 Task: Create a due date automation when advanced on, 2 days before a card is due add fields with custom field "Resume" set to a date between 1 and 7 days ago at 11:00 AM.
Action: Mouse moved to (999, 85)
Screenshot: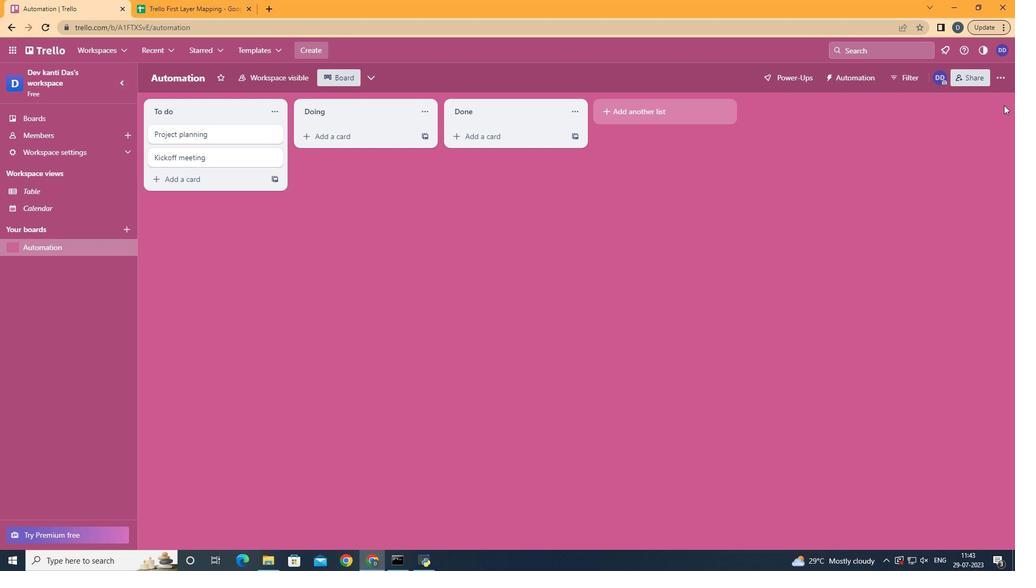 
Action: Mouse pressed left at (999, 85)
Screenshot: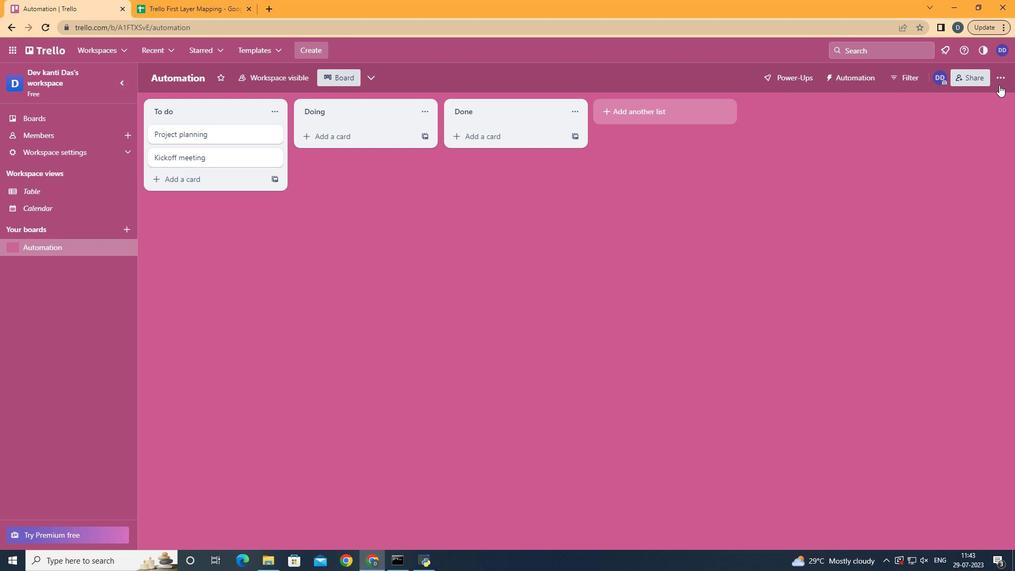 
Action: Mouse moved to (935, 212)
Screenshot: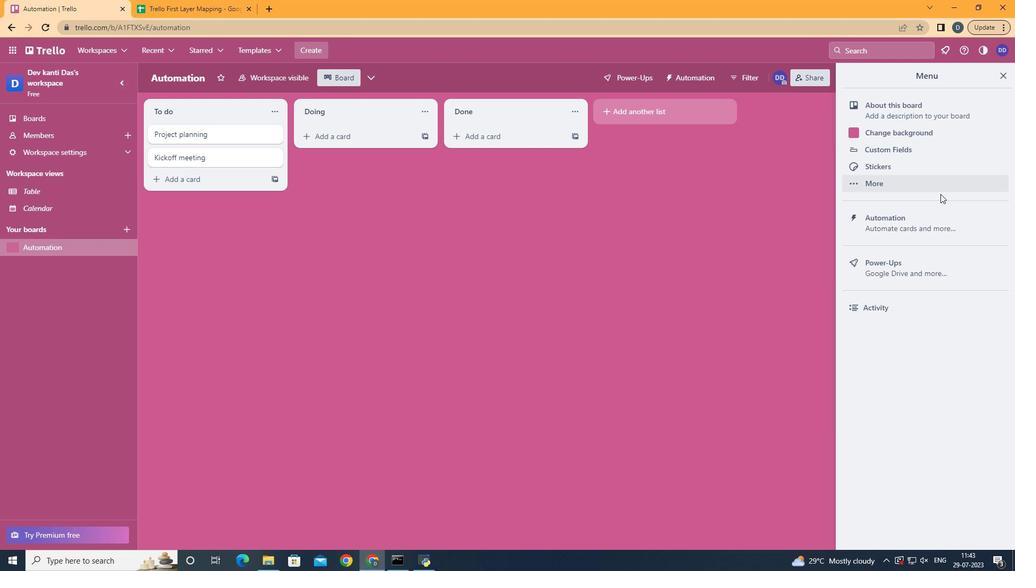 
Action: Mouse pressed left at (935, 212)
Screenshot: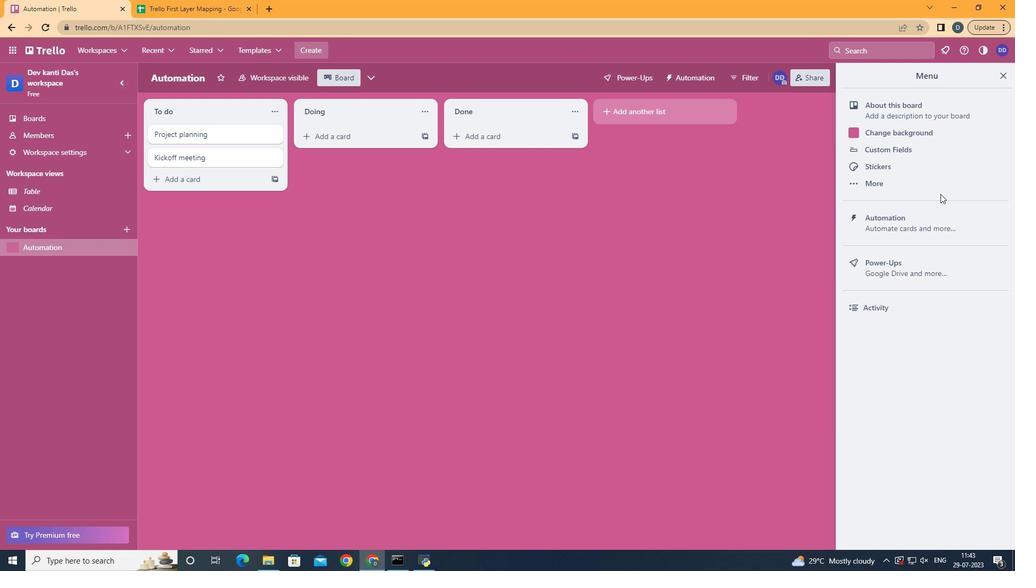 
Action: Mouse moved to (197, 212)
Screenshot: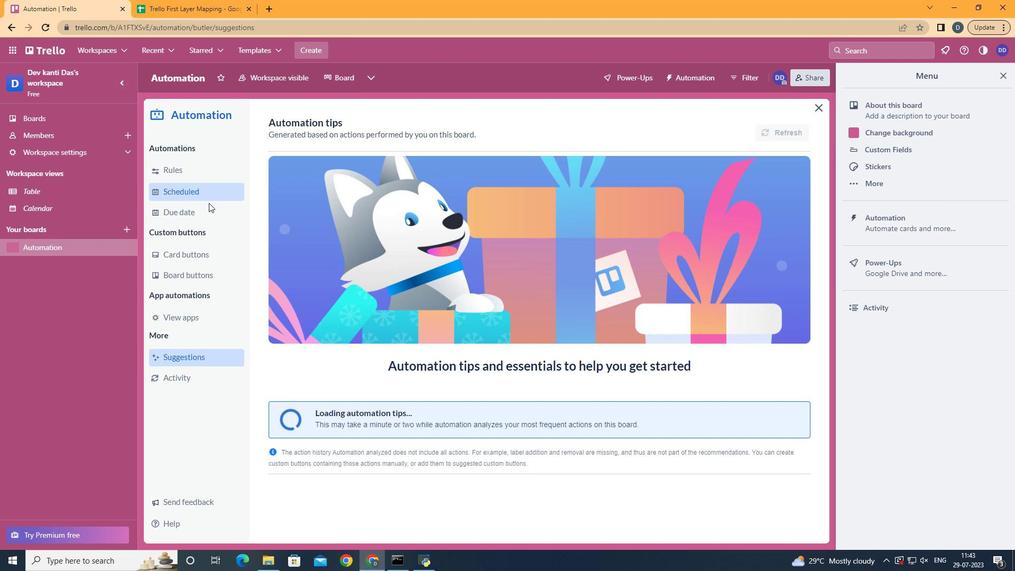
Action: Mouse pressed left at (197, 212)
Screenshot: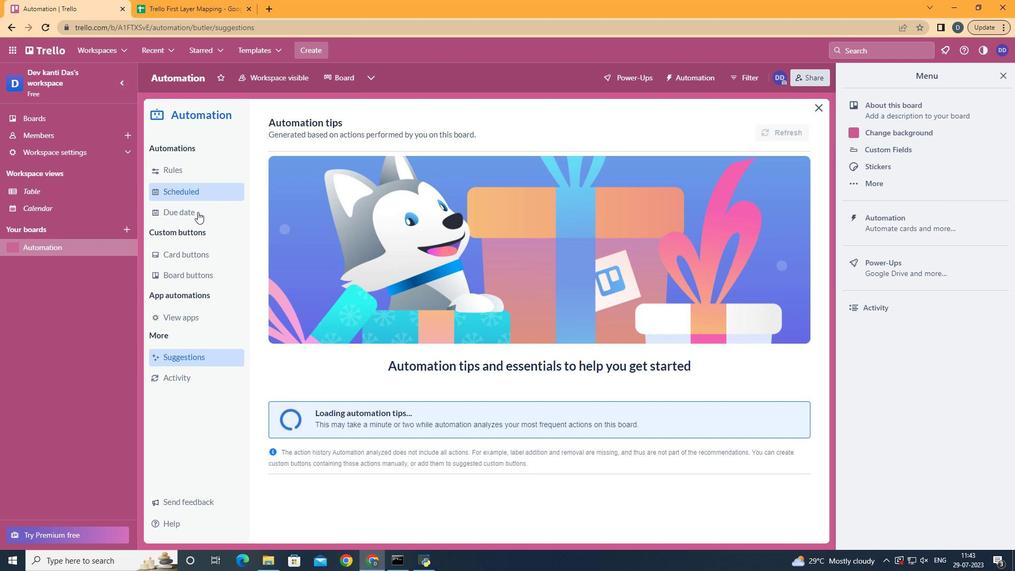 
Action: Mouse moved to (766, 127)
Screenshot: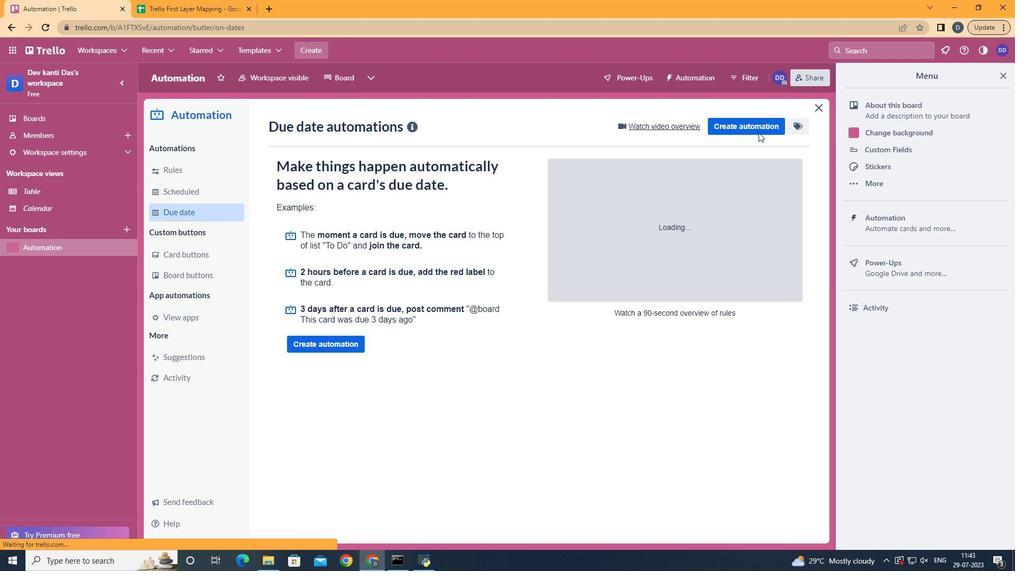 
Action: Mouse pressed left at (766, 127)
Screenshot: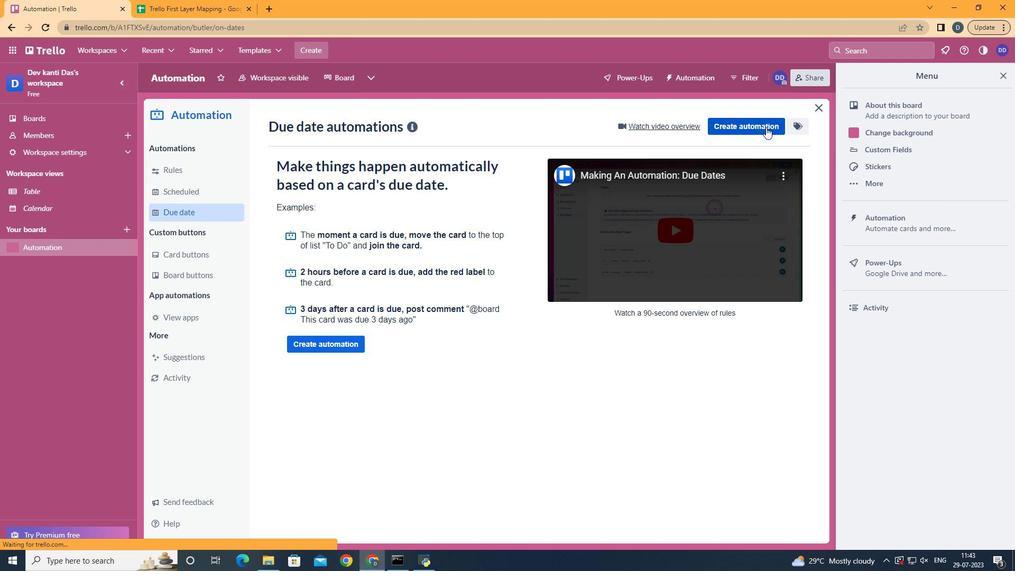 
Action: Mouse moved to (596, 231)
Screenshot: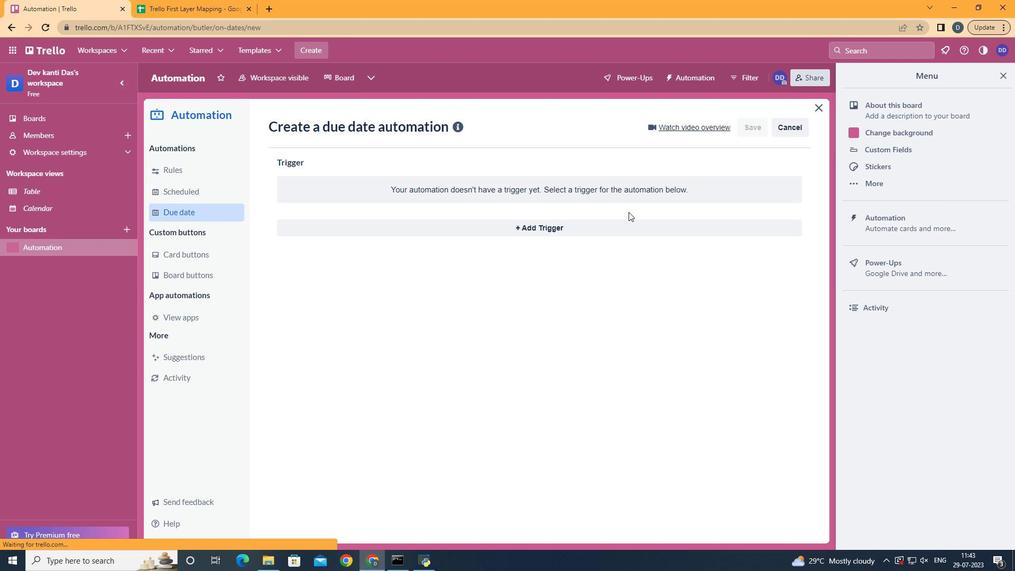 
Action: Mouse pressed left at (596, 231)
Screenshot: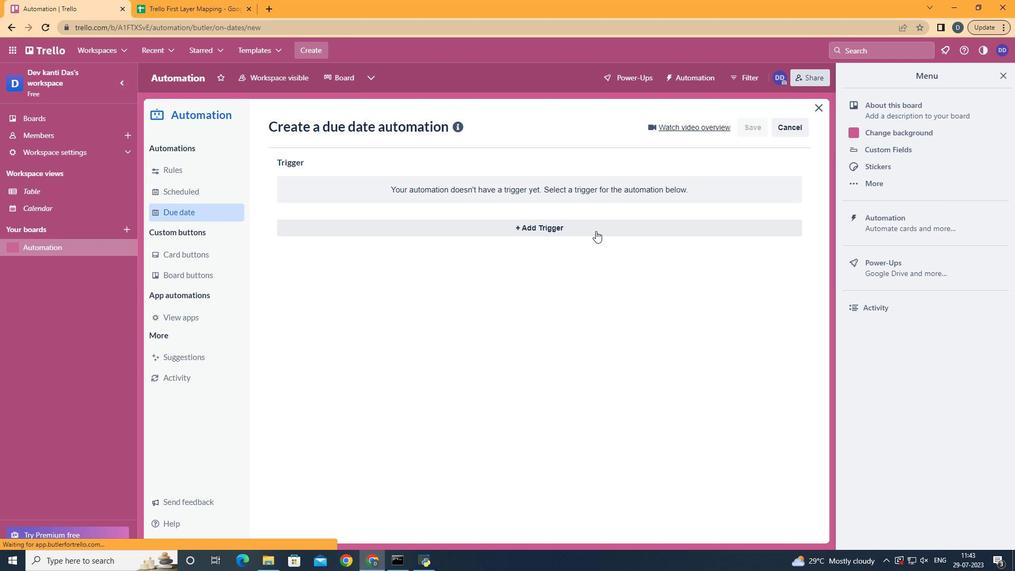 
Action: Mouse moved to (422, 397)
Screenshot: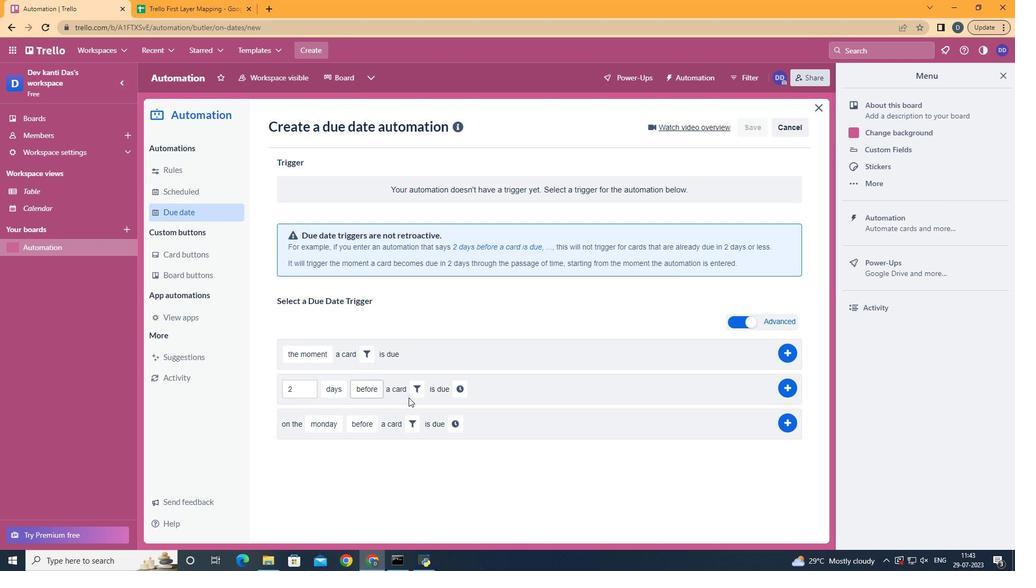 
Action: Mouse pressed left at (422, 397)
Screenshot: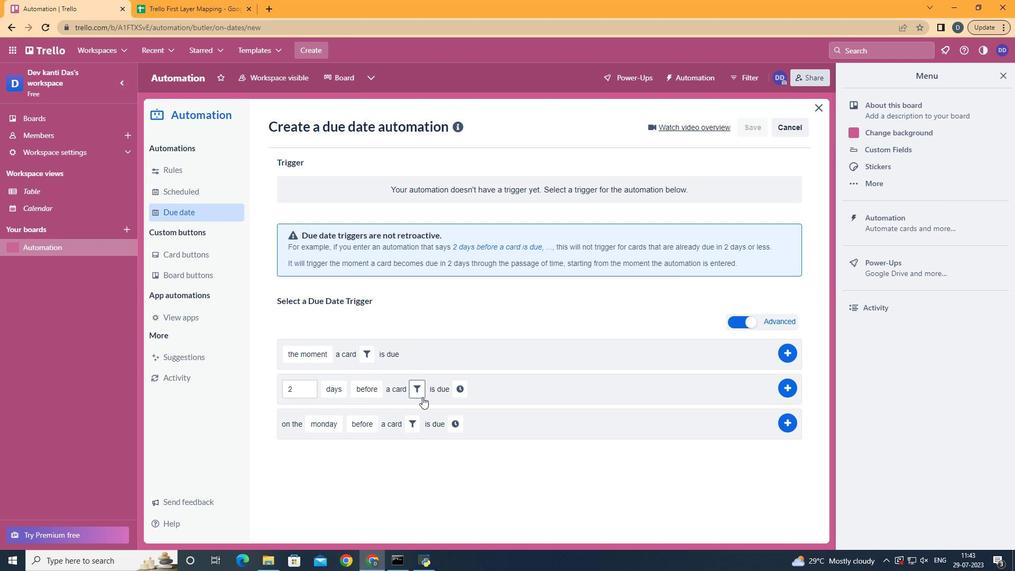 
Action: Mouse moved to (585, 425)
Screenshot: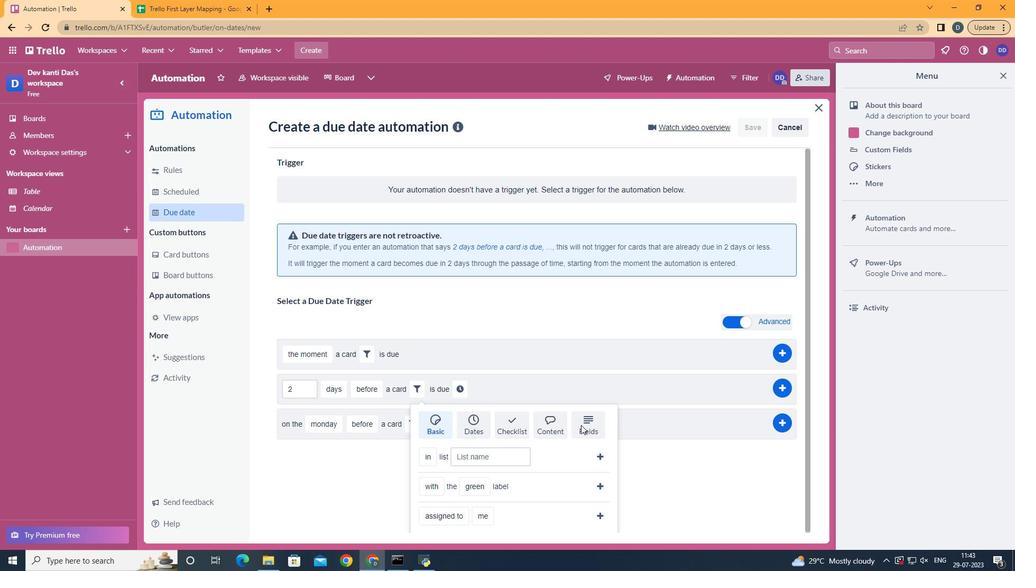 
Action: Mouse pressed left at (585, 425)
Screenshot: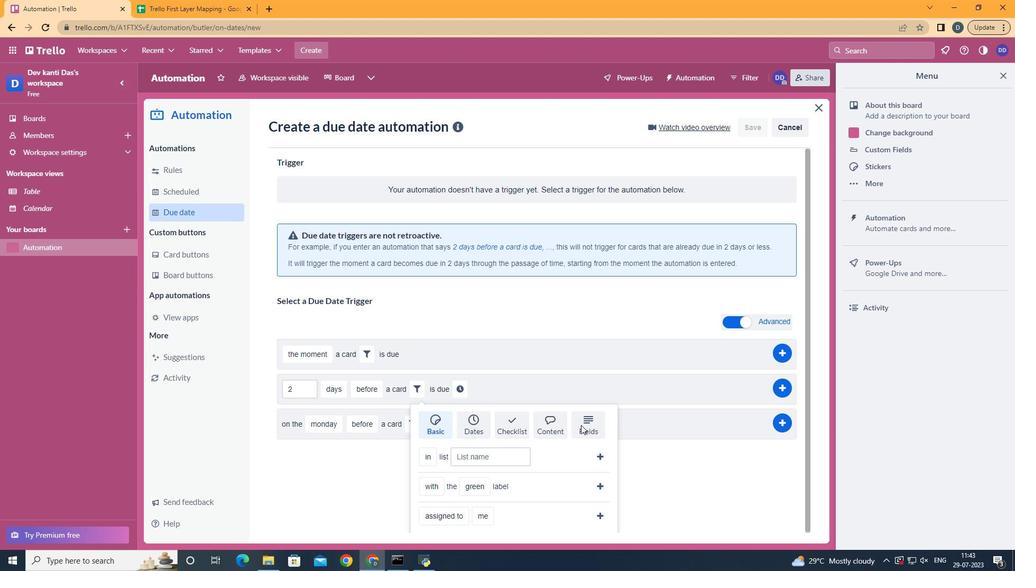 
Action: Mouse scrolled (585, 424) with delta (0, 0)
Screenshot: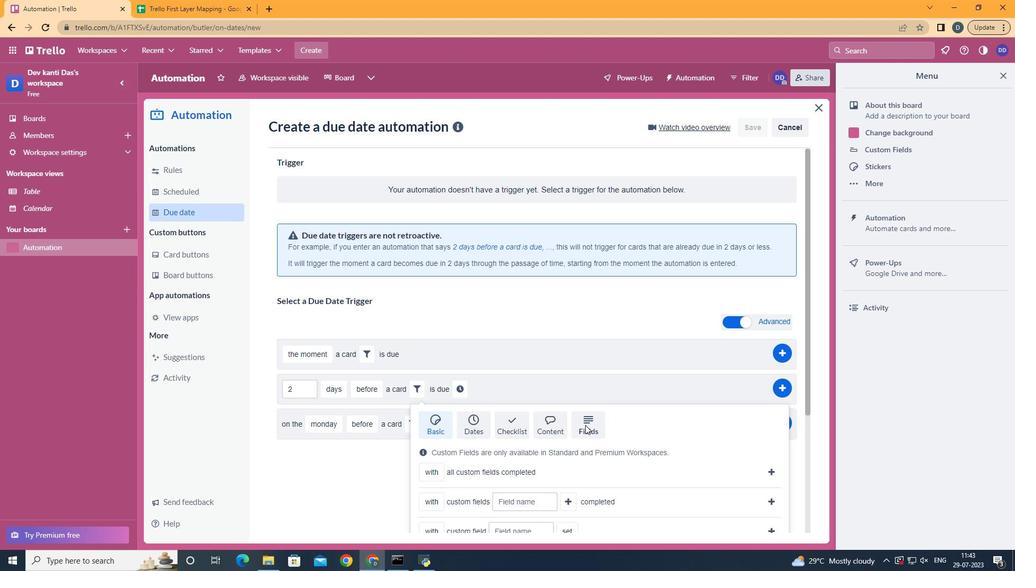
Action: Mouse scrolled (585, 424) with delta (0, 0)
Screenshot: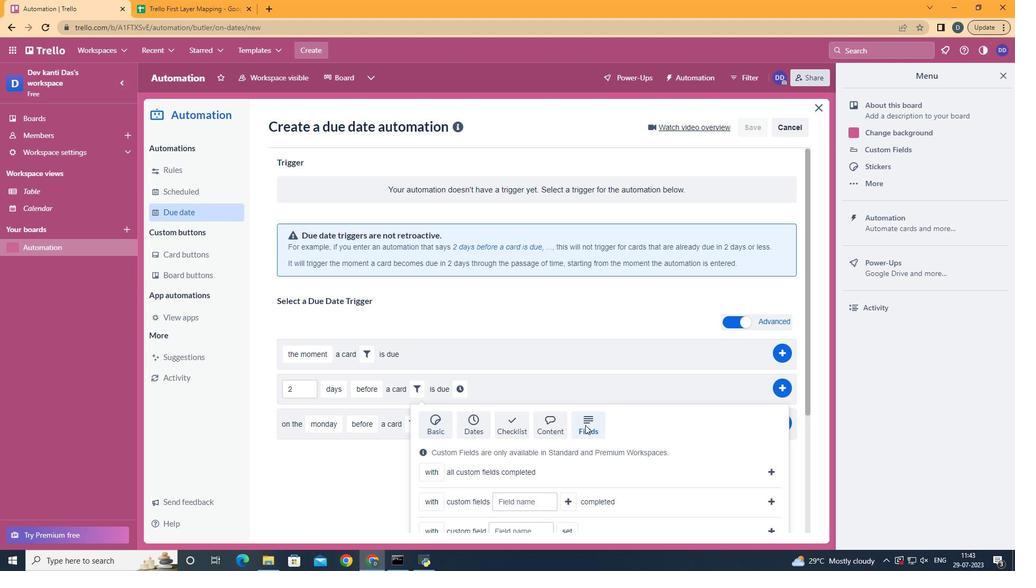 
Action: Mouse scrolled (585, 424) with delta (0, 0)
Screenshot: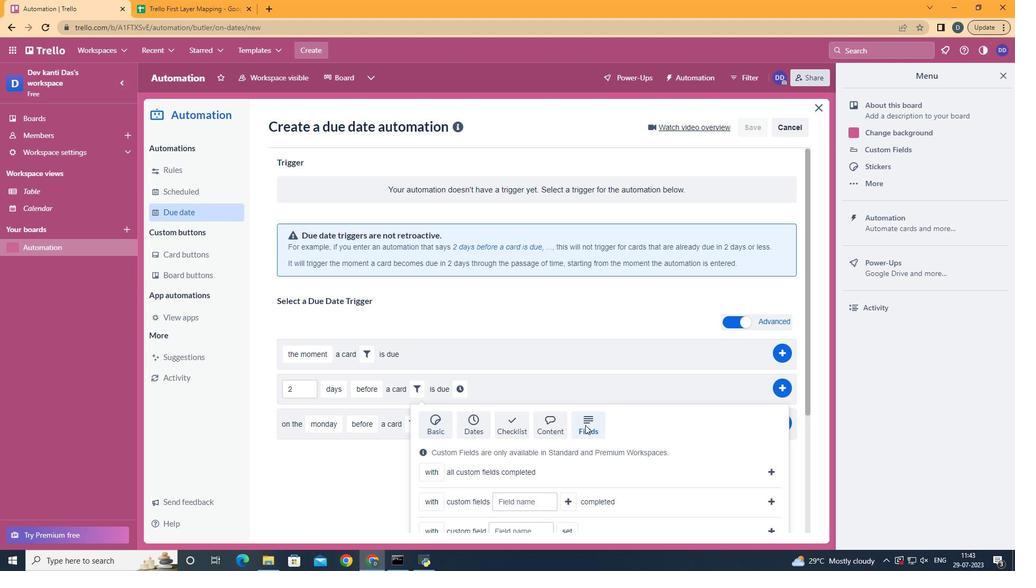 
Action: Mouse scrolled (585, 424) with delta (0, 0)
Screenshot: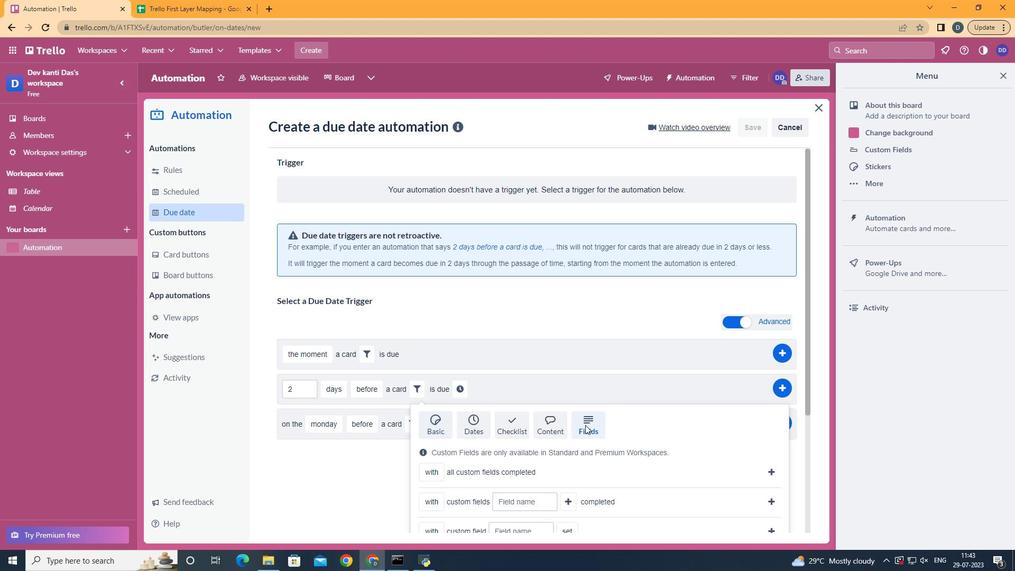 
Action: Mouse scrolled (585, 424) with delta (0, 0)
Screenshot: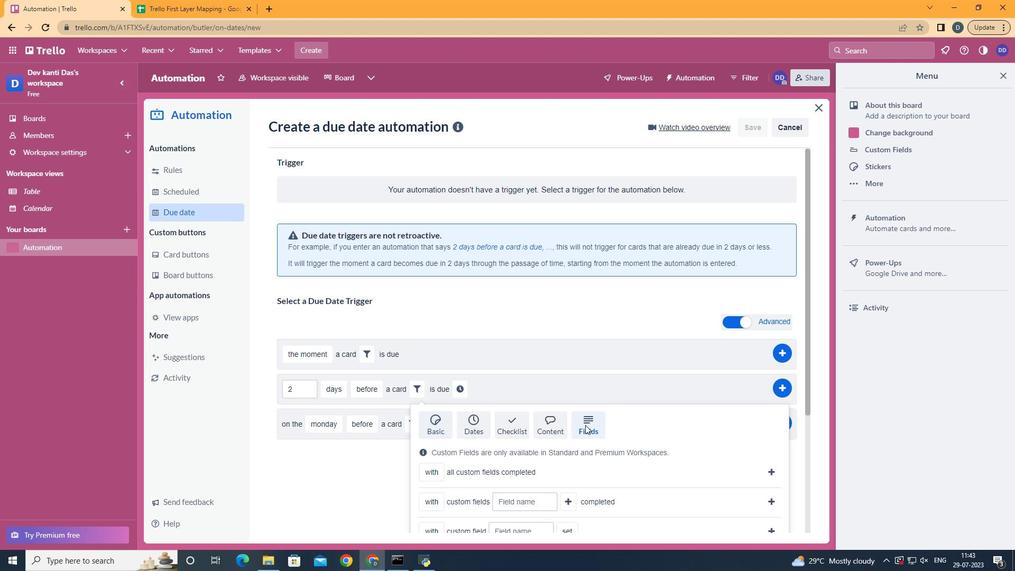 
Action: Mouse scrolled (585, 424) with delta (0, 0)
Screenshot: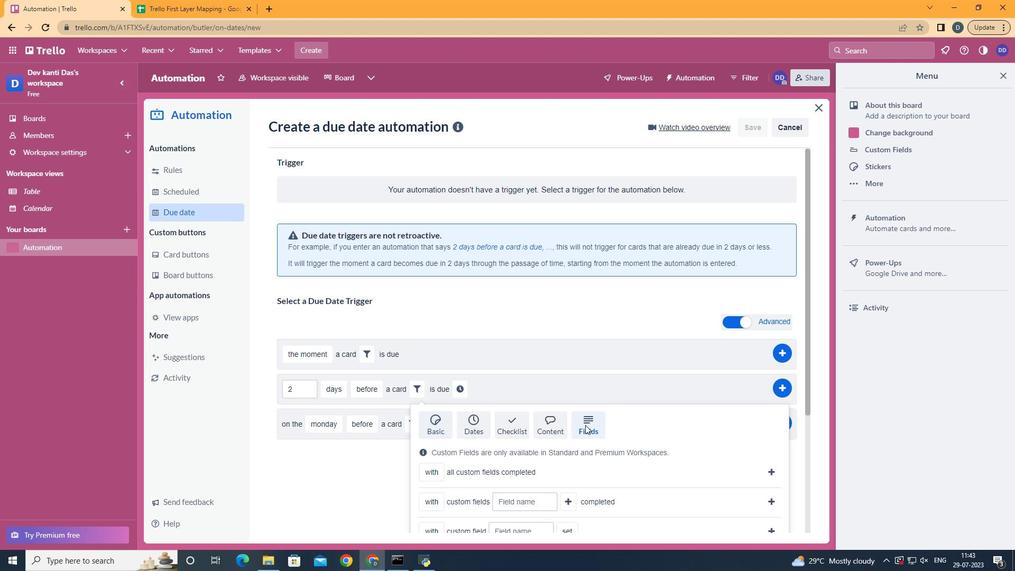 
Action: Mouse moved to (448, 470)
Screenshot: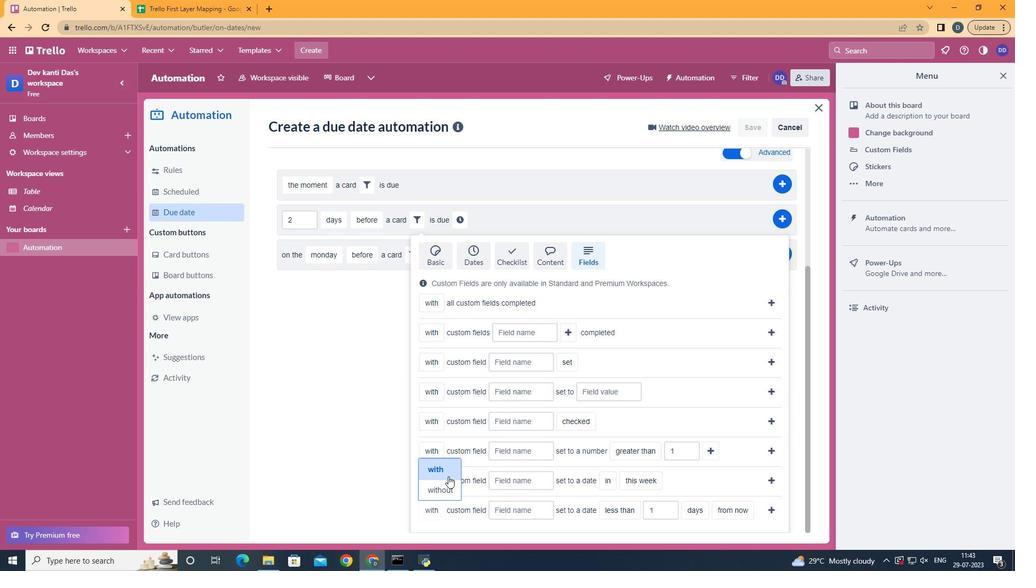 
Action: Mouse pressed left at (448, 470)
Screenshot: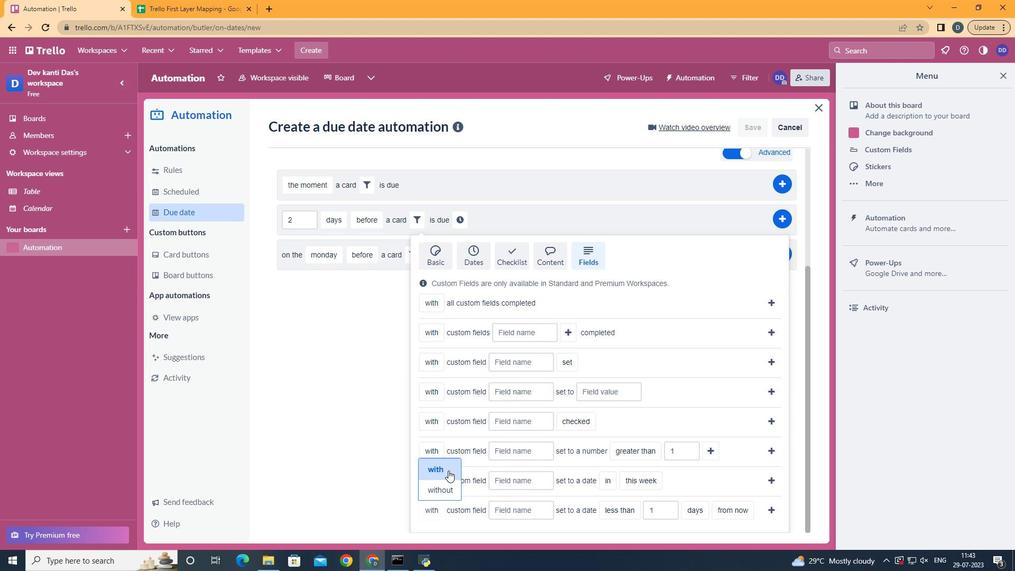 
Action: Mouse moved to (504, 502)
Screenshot: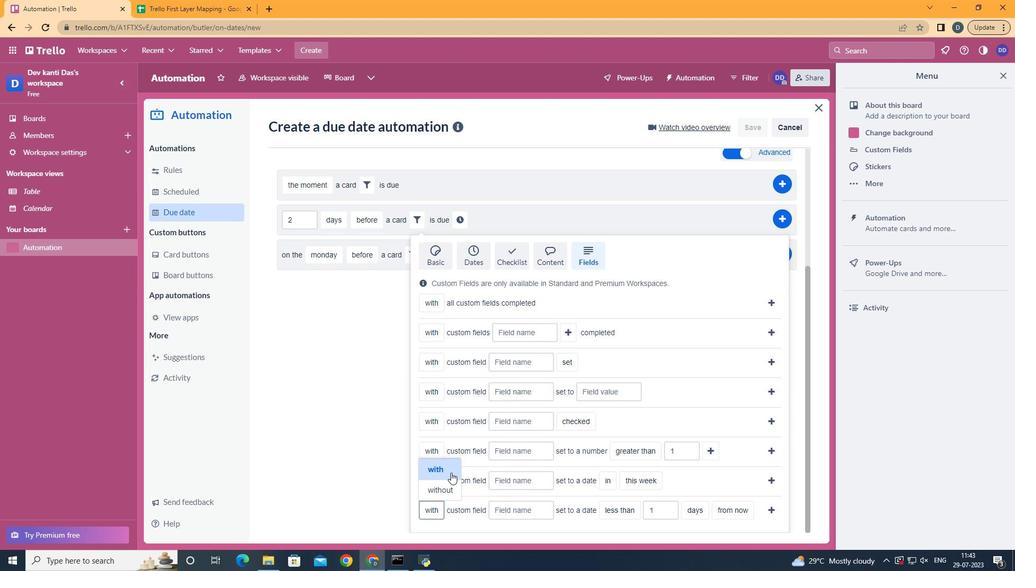 
Action: Mouse pressed left at (504, 502)
Screenshot: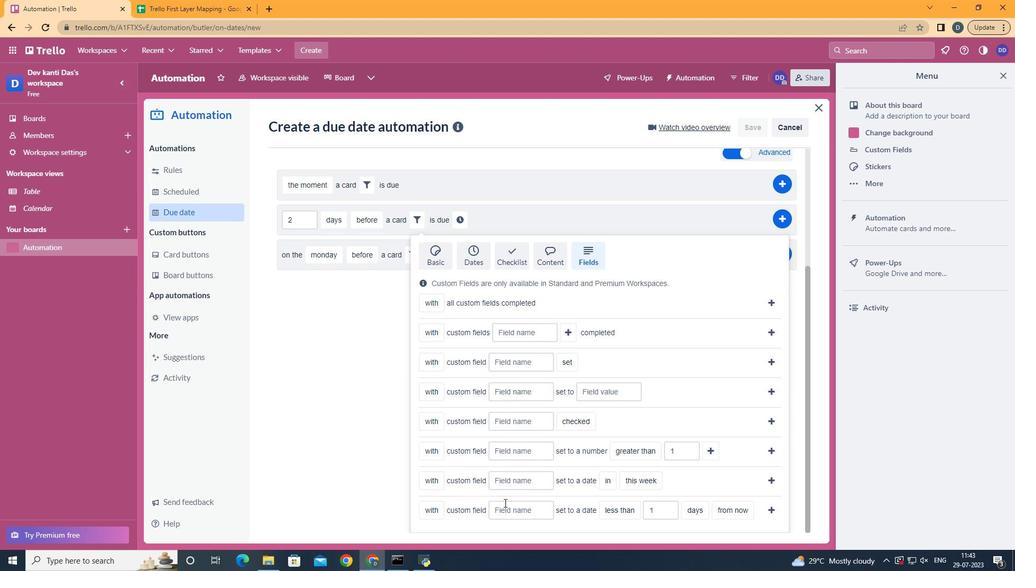 
Action: Key pressed <Key.shift>Resume
Screenshot: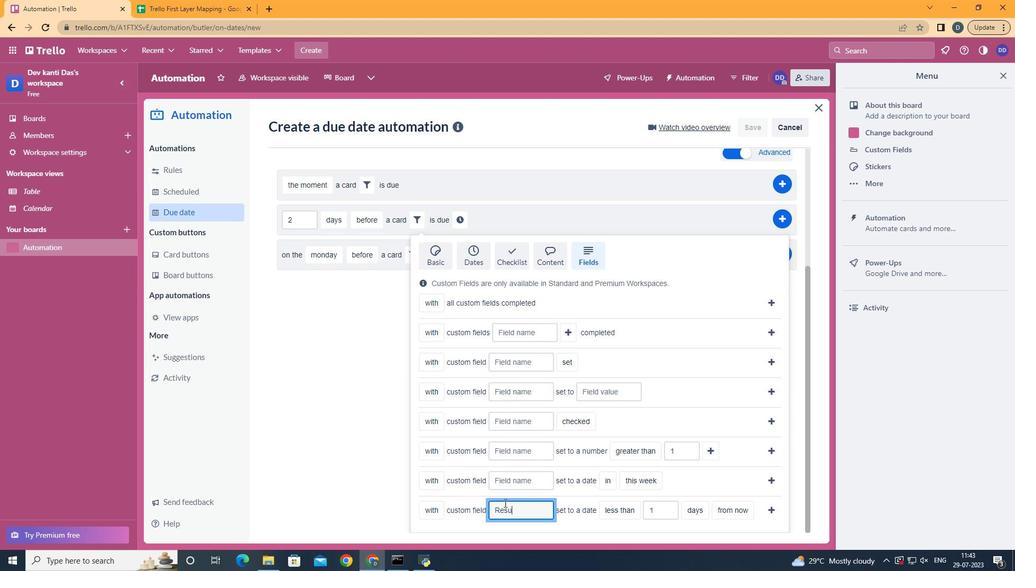 
Action: Mouse moved to (632, 493)
Screenshot: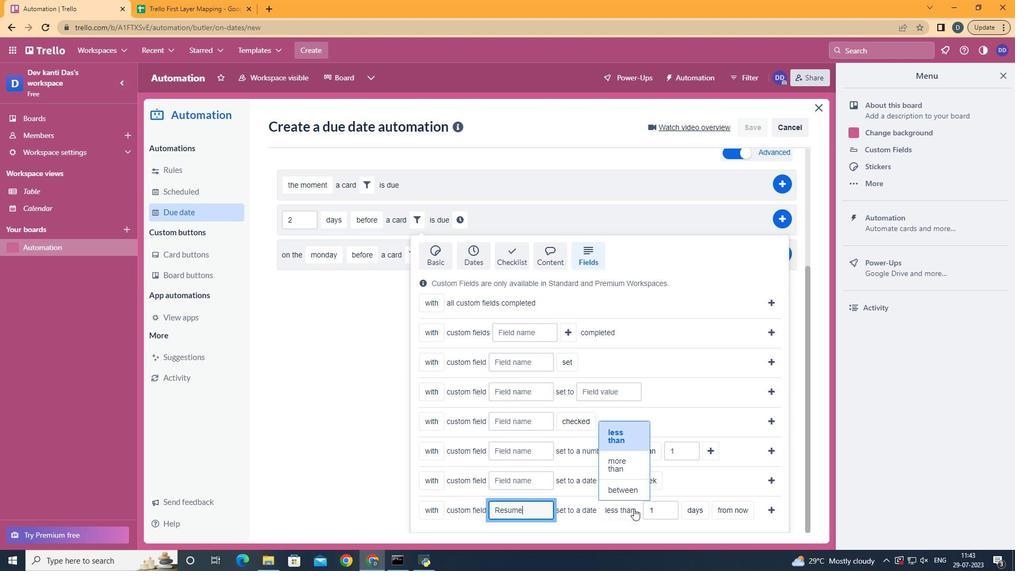 
Action: Mouse pressed left at (632, 493)
Screenshot: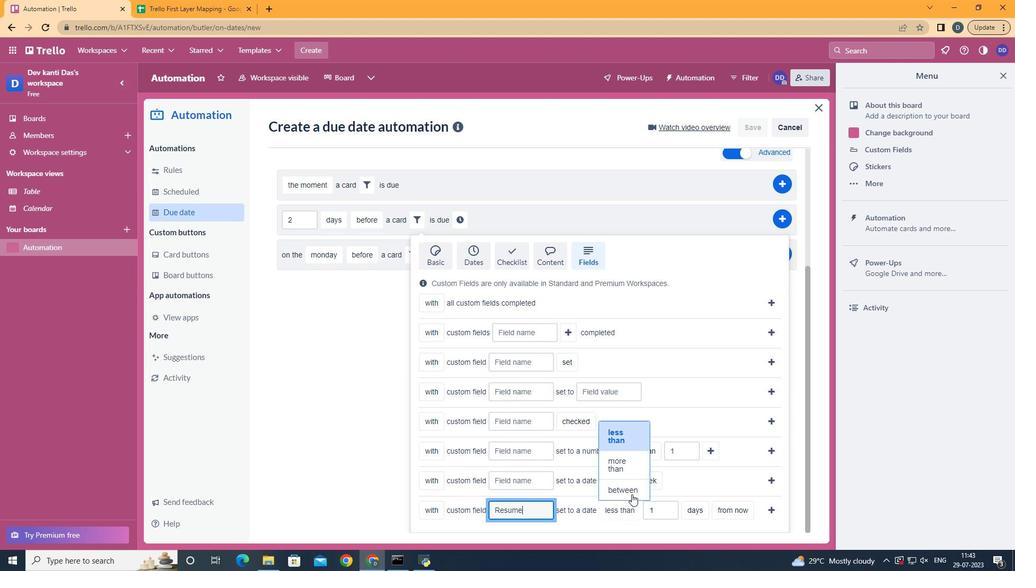 
Action: Mouse moved to (755, 492)
Screenshot: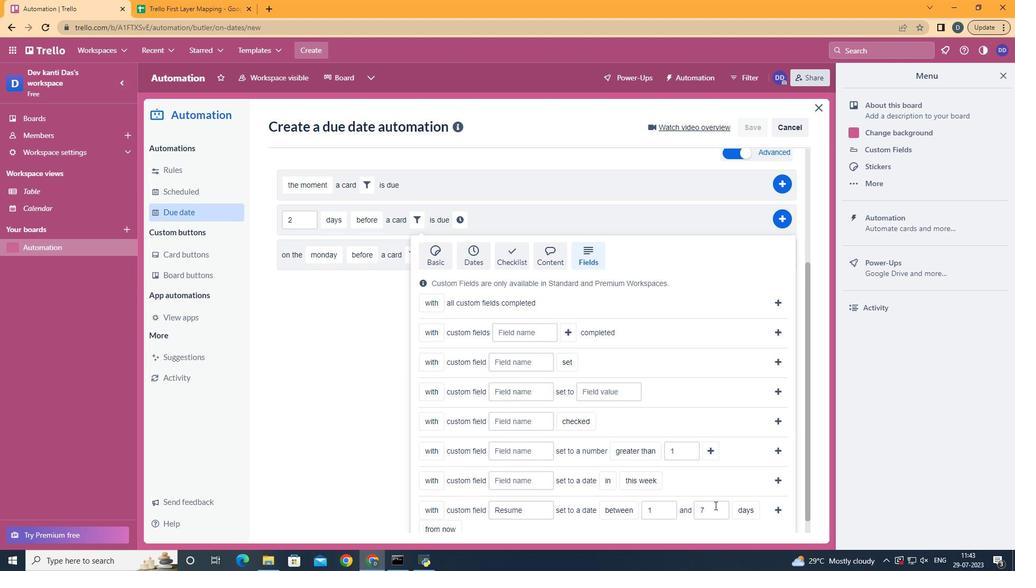 
Action: Mouse scrolled (755, 491) with delta (0, 0)
Screenshot: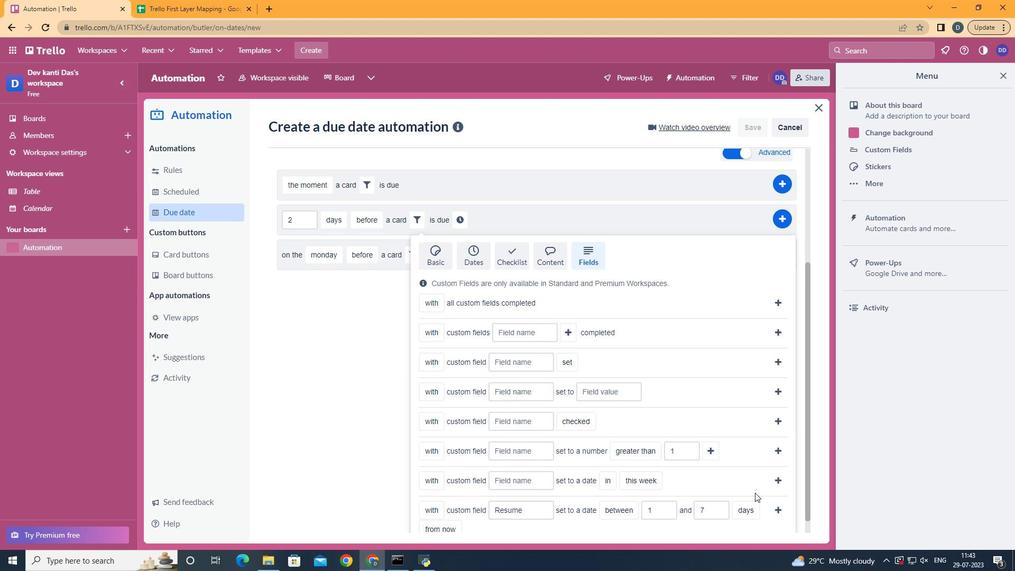 
Action: Mouse scrolled (755, 491) with delta (0, 0)
Screenshot: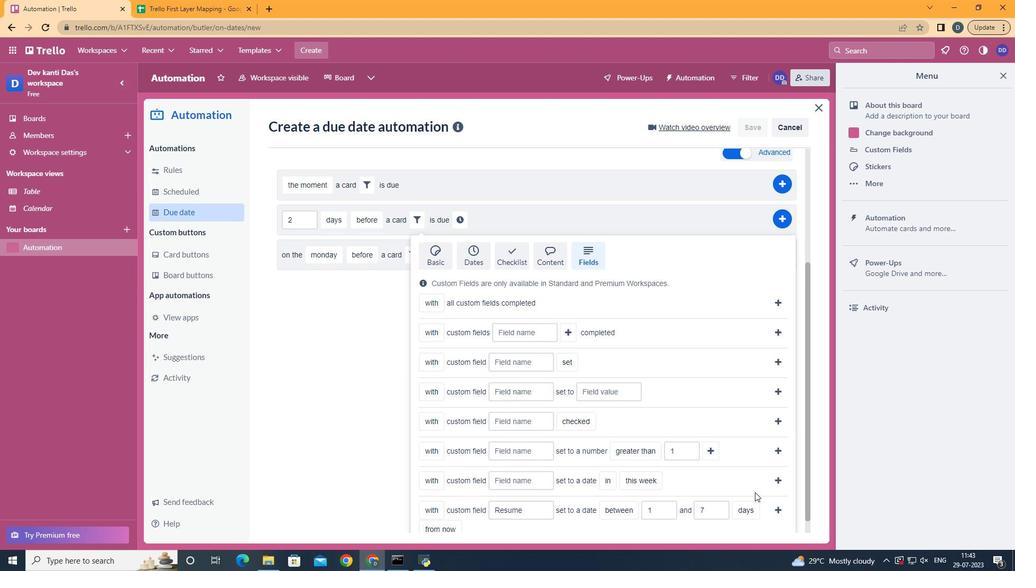 
Action: Mouse scrolled (755, 491) with delta (0, 0)
Screenshot: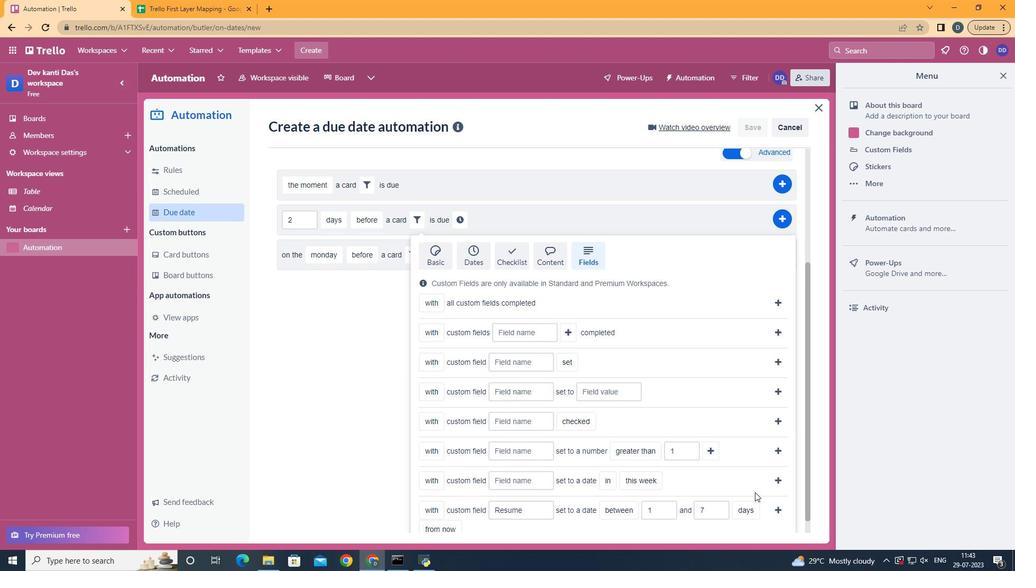 
Action: Mouse scrolled (755, 491) with delta (0, 0)
Screenshot: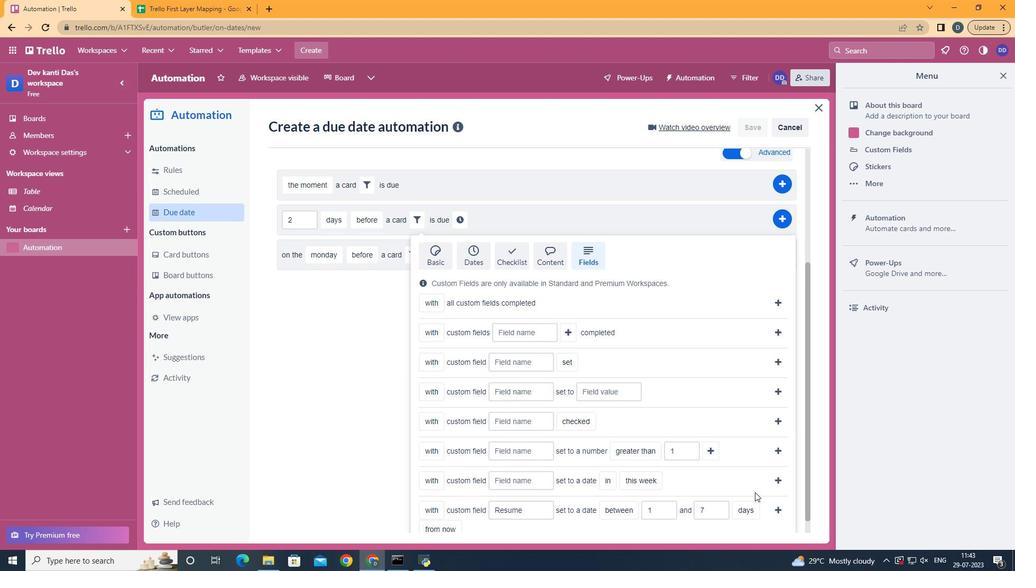 
Action: Mouse moved to (749, 454)
Screenshot: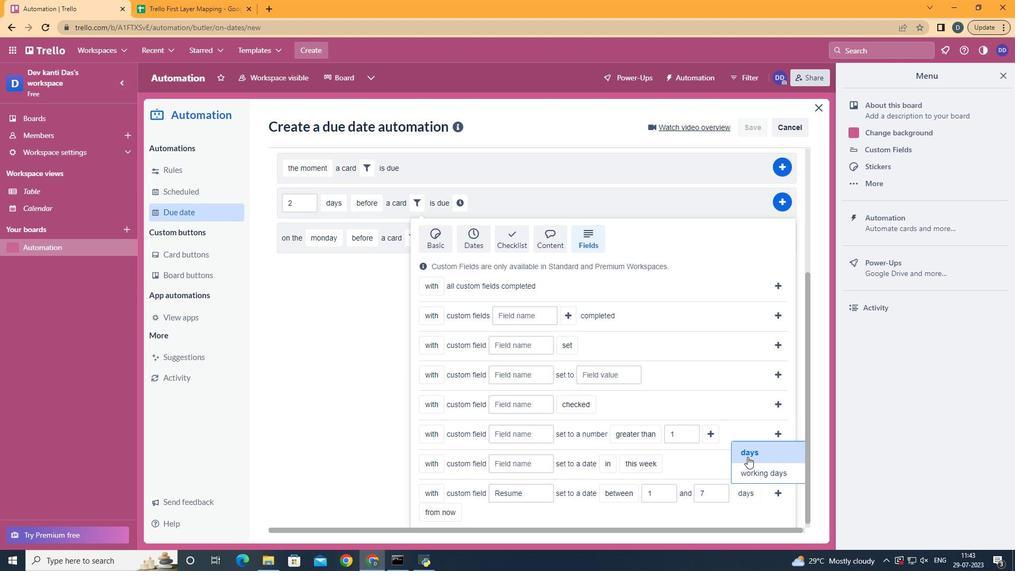 
Action: Mouse pressed left at (749, 454)
Screenshot: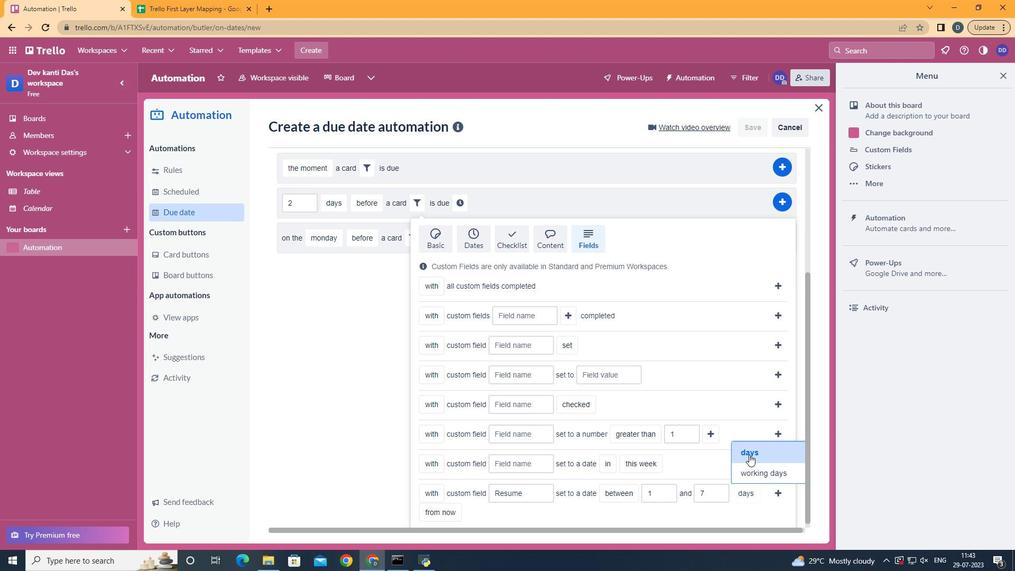 
Action: Mouse moved to (446, 496)
Screenshot: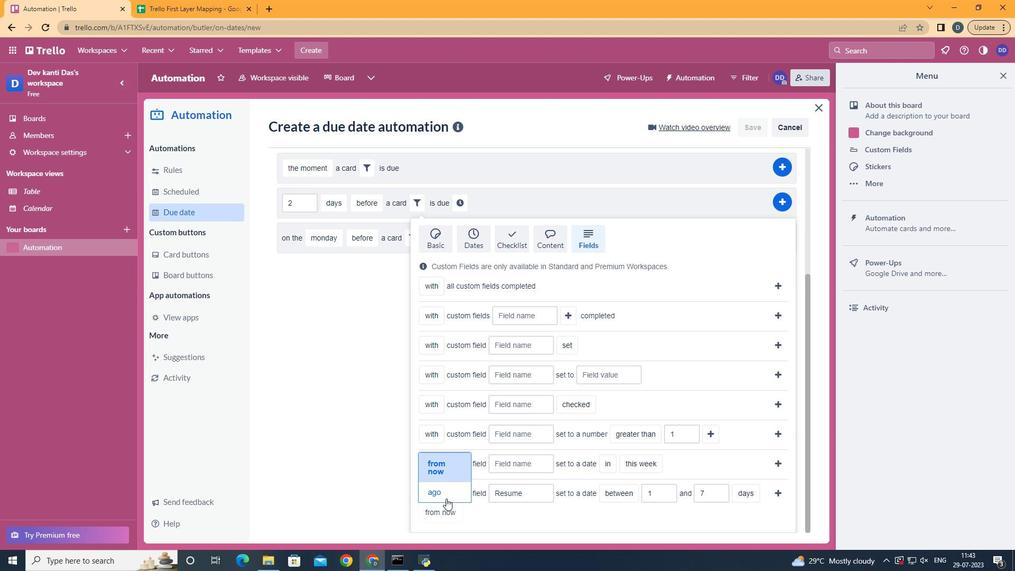 
Action: Mouse pressed left at (446, 496)
Screenshot: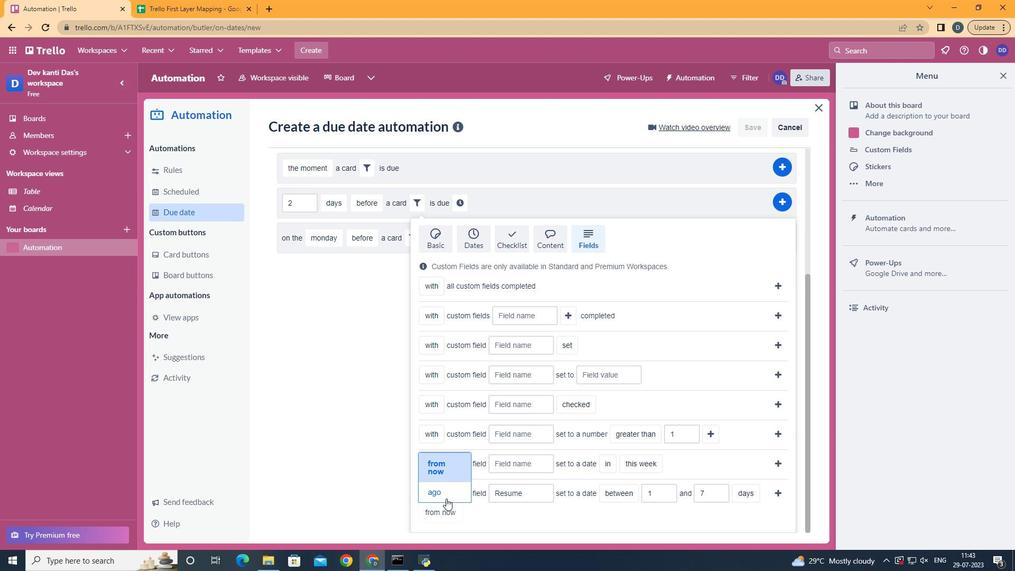 
Action: Mouse moved to (779, 496)
Screenshot: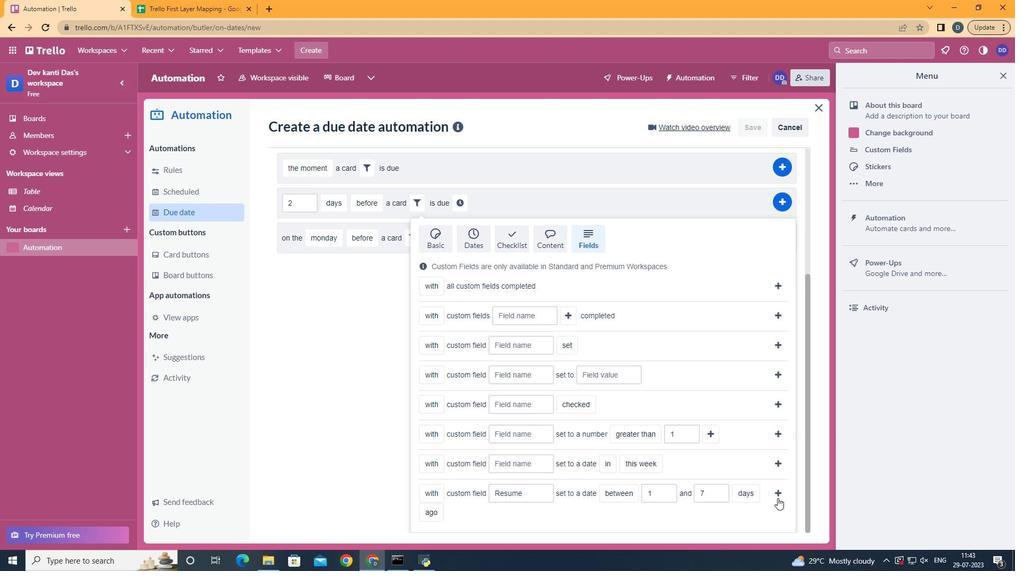 
Action: Mouse pressed left at (779, 496)
Screenshot: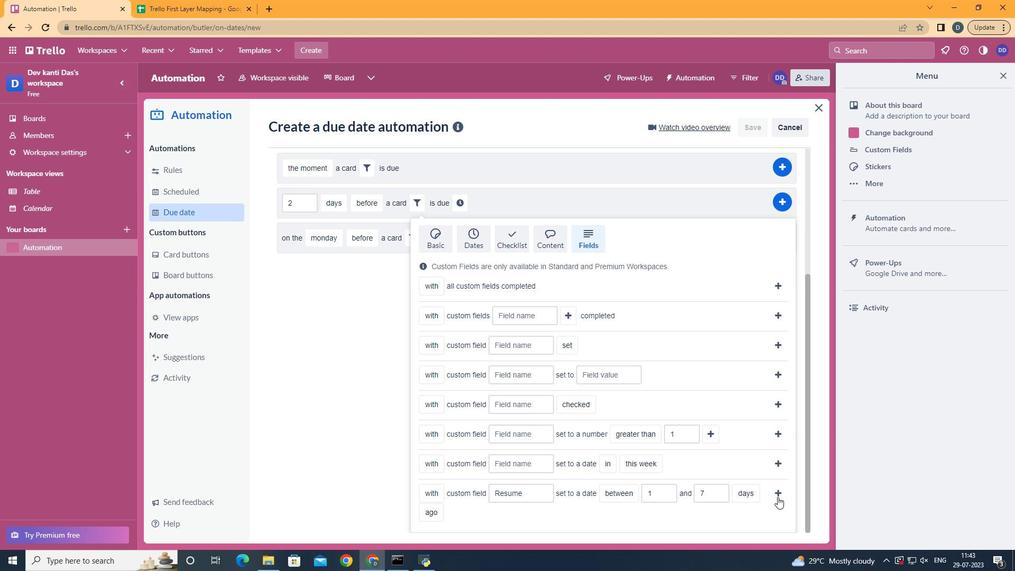 
Action: Mouse moved to (698, 395)
Screenshot: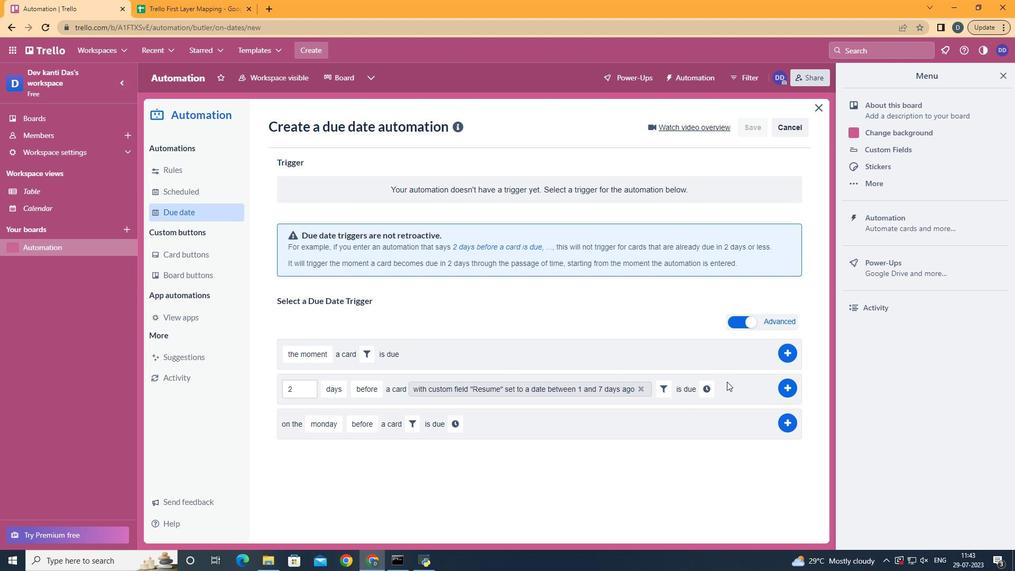 
Action: Mouse pressed left at (698, 395)
Screenshot: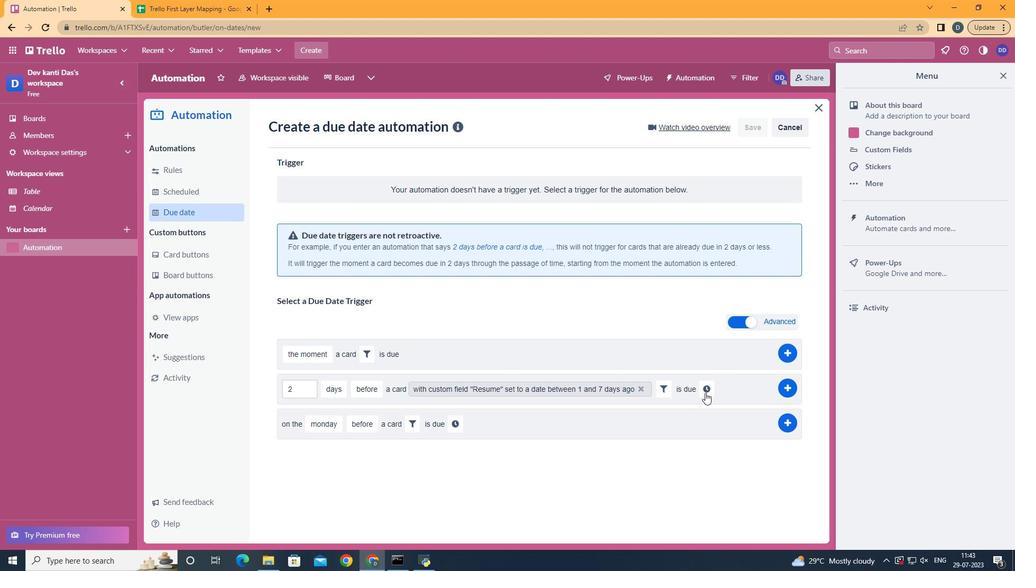 
Action: Mouse moved to (353, 410)
Screenshot: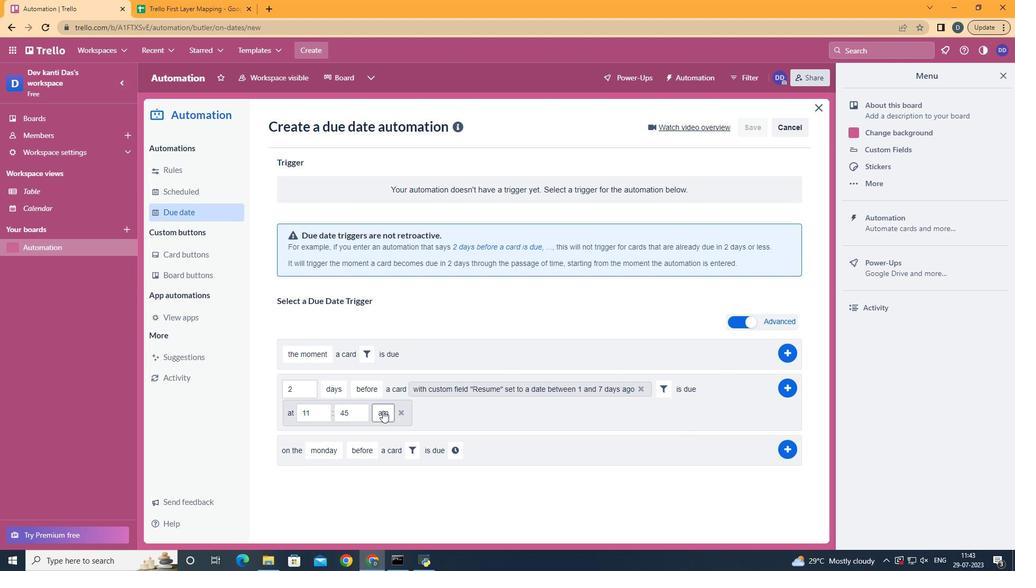
Action: Mouse pressed left at (353, 410)
Screenshot: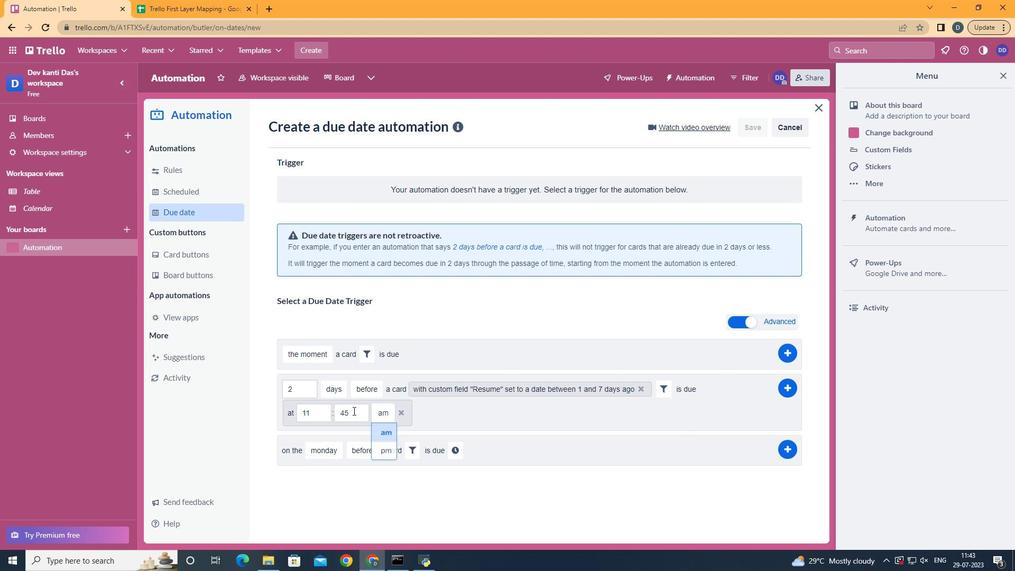 
Action: Key pressed <Key.backspace><Key.backspace>00
Screenshot: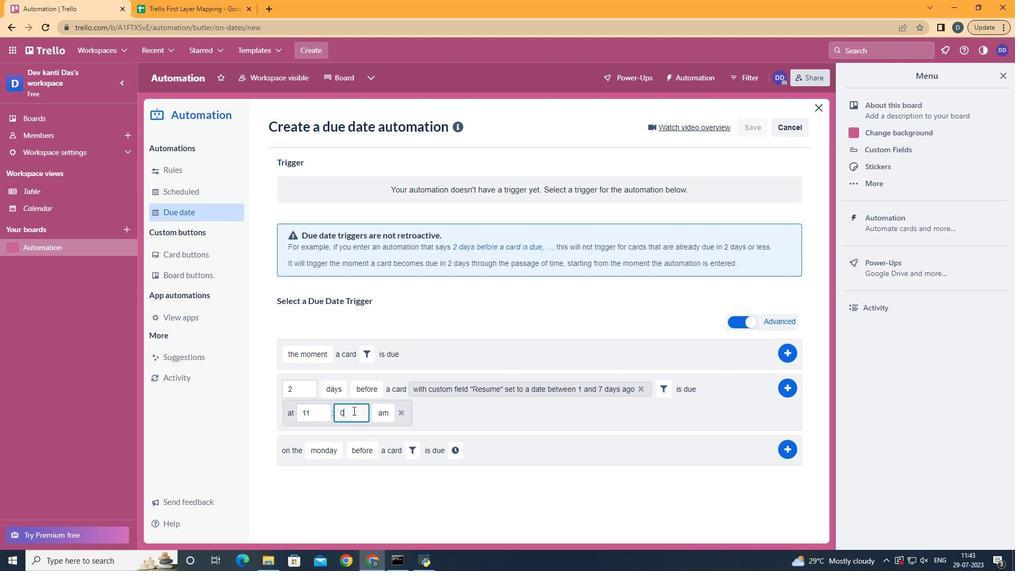 
Action: Mouse moved to (388, 433)
Screenshot: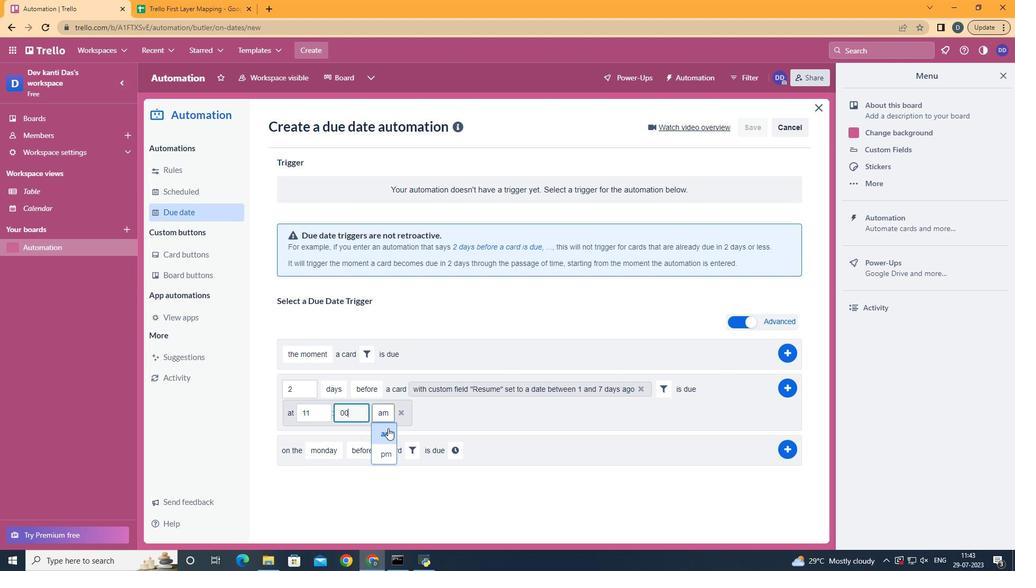 
Action: Mouse pressed left at (388, 433)
Screenshot: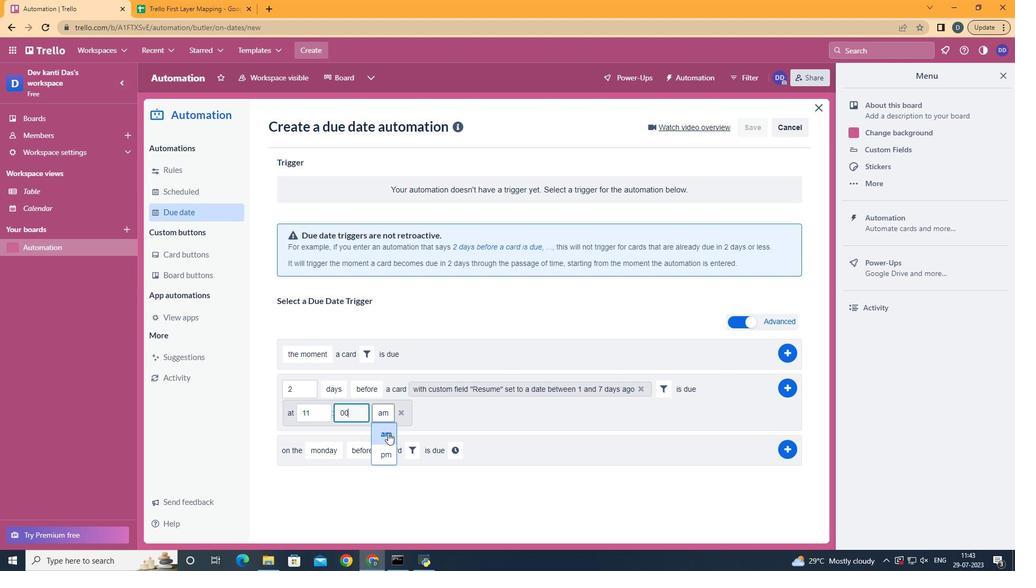 
